 Task: Create a due date automation trigger when advanced on, 2 hours after a card is due add fields with custom field "Resume" set to 10.
Action: Mouse moved to (1053, 76)
Screenshot: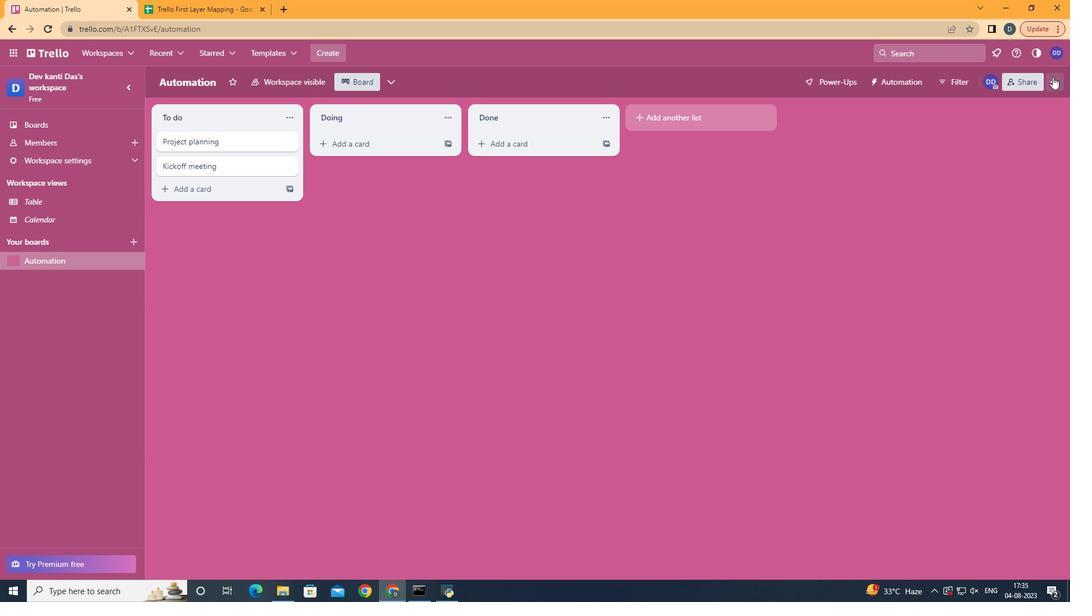 
Action: Mouse pressed left at (1053, 76)
Screenshot: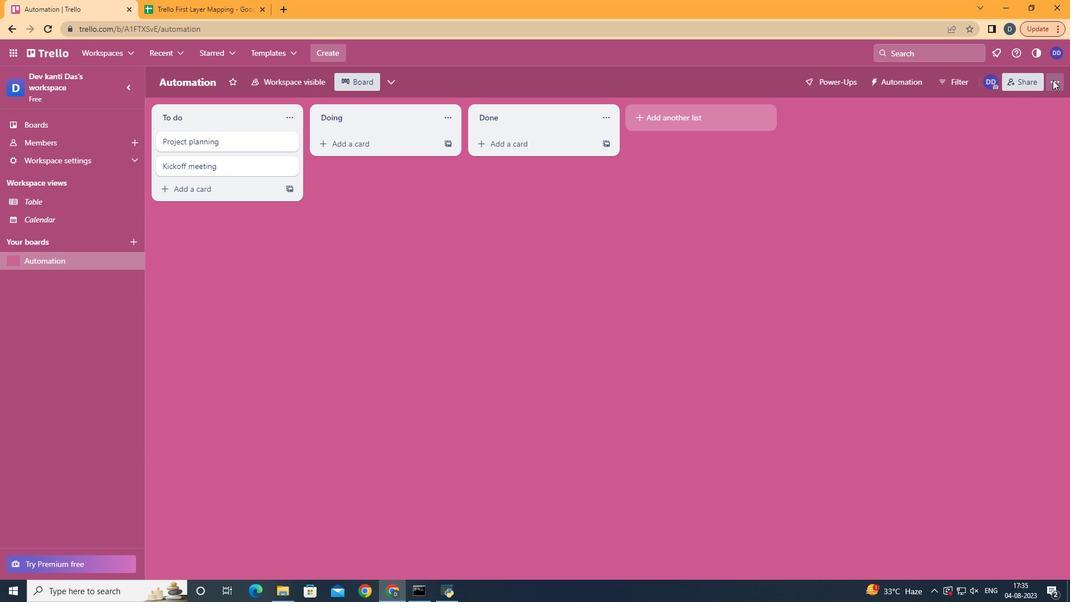 
Action: Mouse moved to (964, 248)
Screenshot: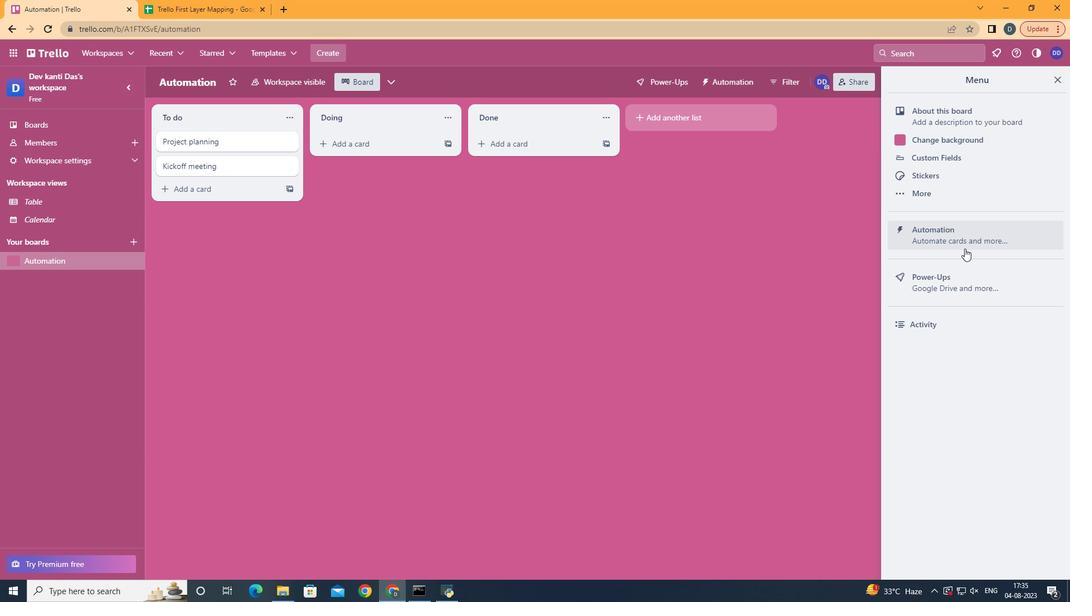 
Action: Mouse pressed left at (964, 248)
Screenshot: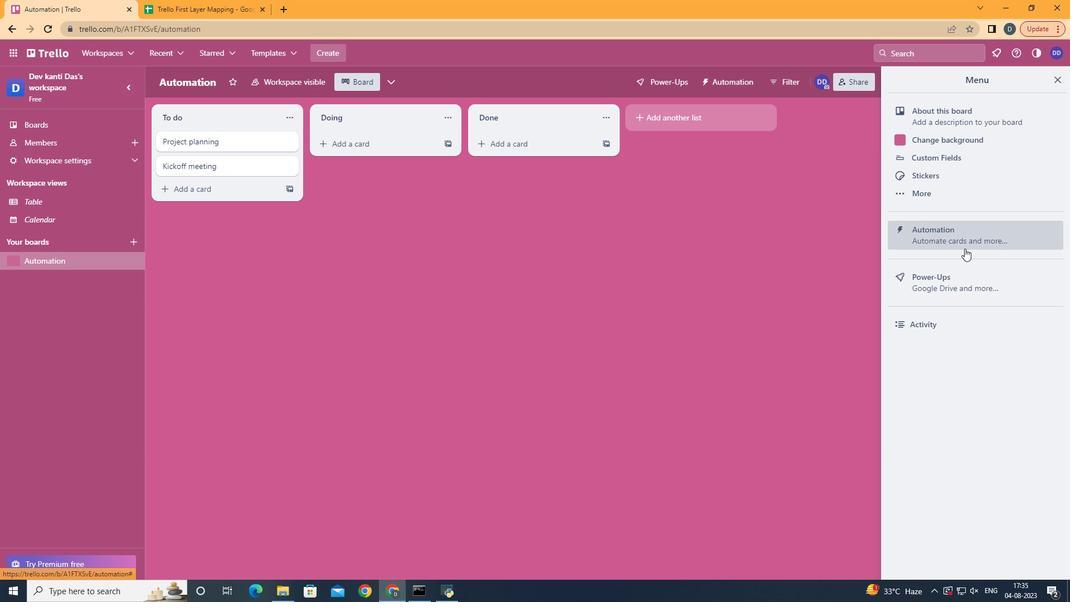 
Action: Mouse moved to (223, 214)
Screenshot: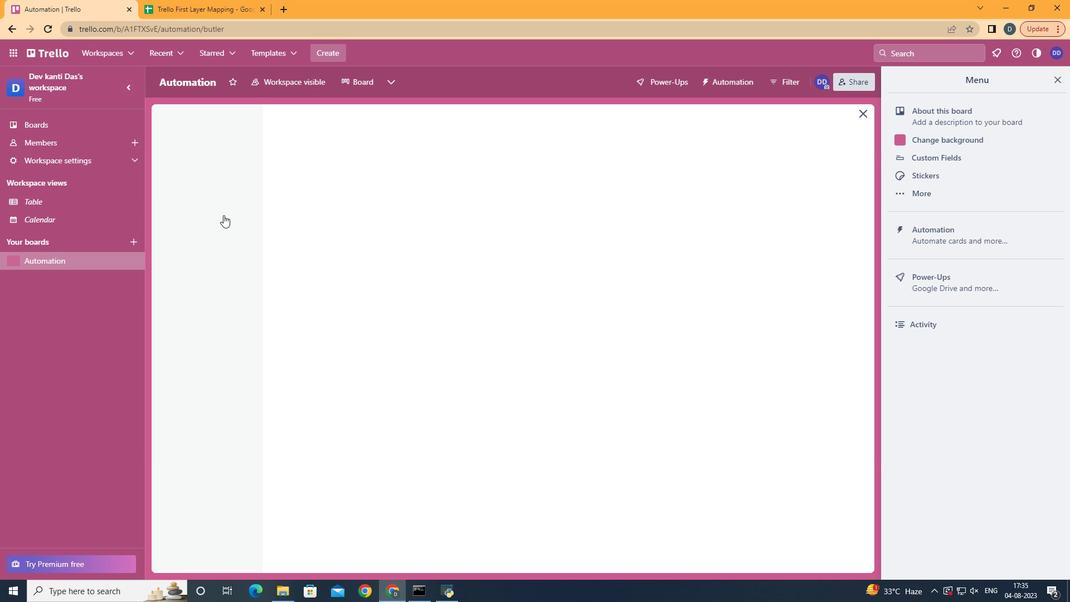 
Action: Mouse pressed left at (223, 214)
Screenshot: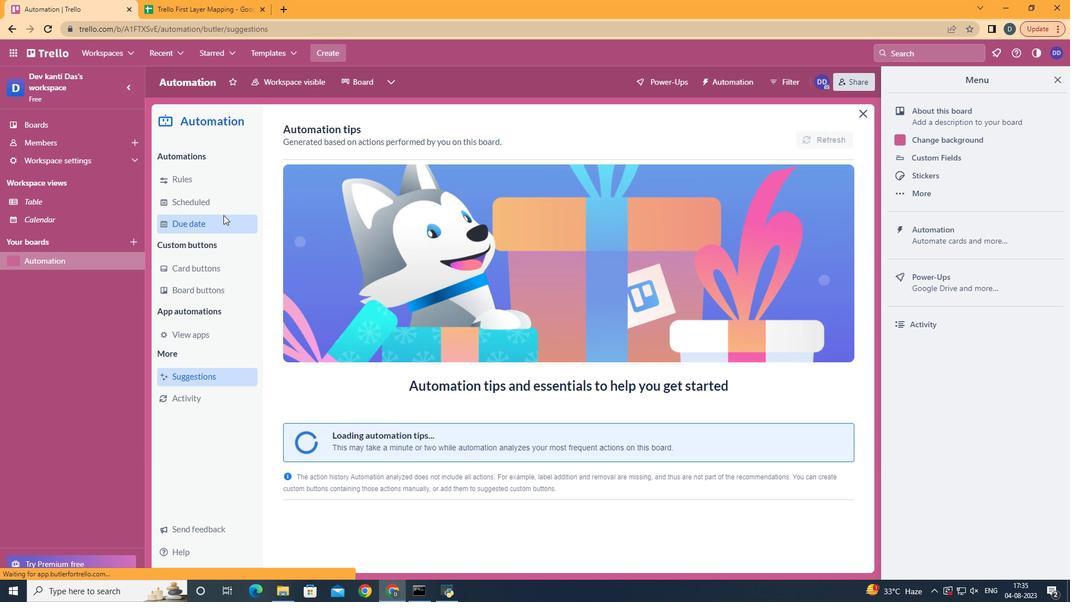 
Action: Mouse moved to (789, 133)
Screenshot: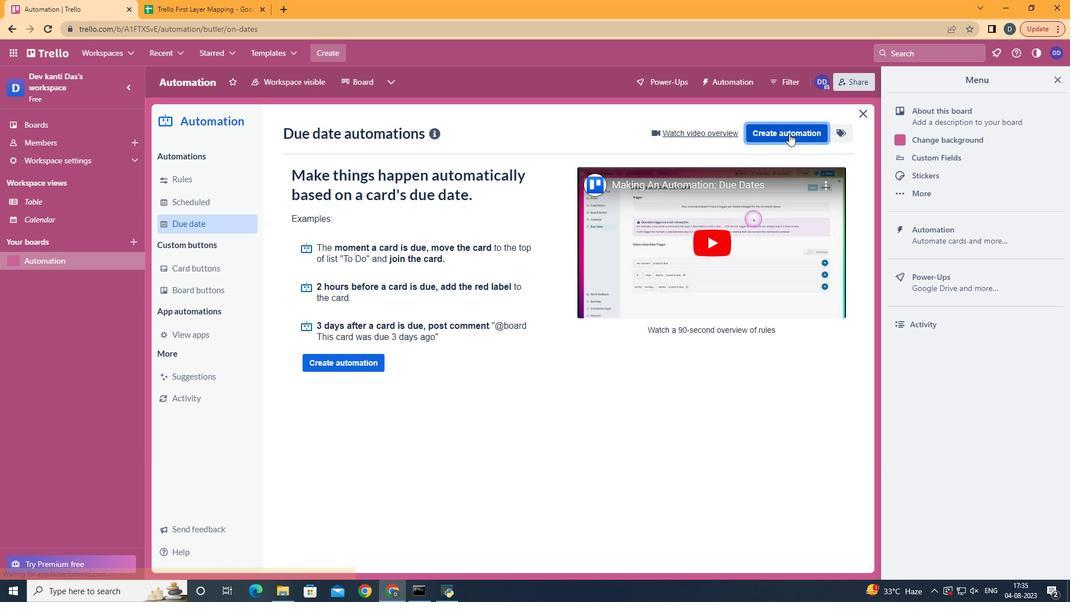 
Action: Mouse pressed left at (789, 133)
Screenshot: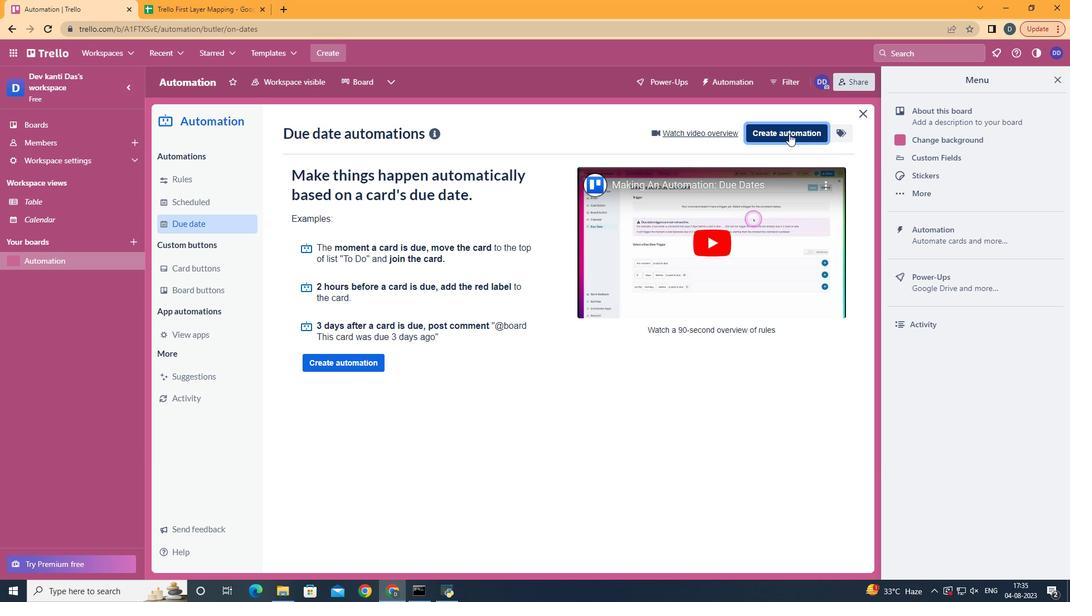 
Action: Mouse moved to (584, 238)
Screenshot: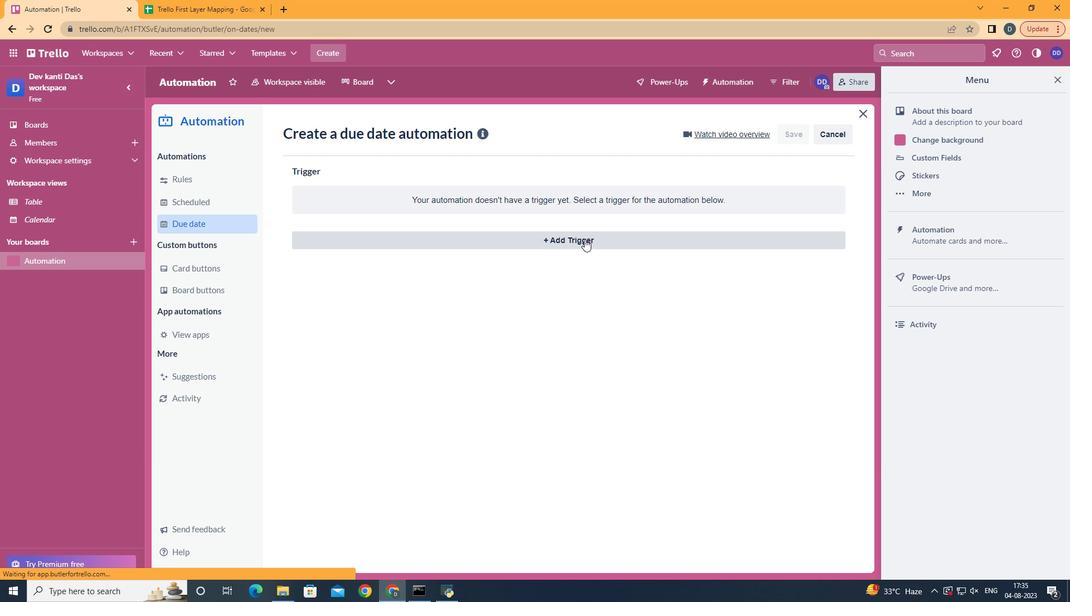 
Action: Mouse pressed left at (584, 238)
Screenshot: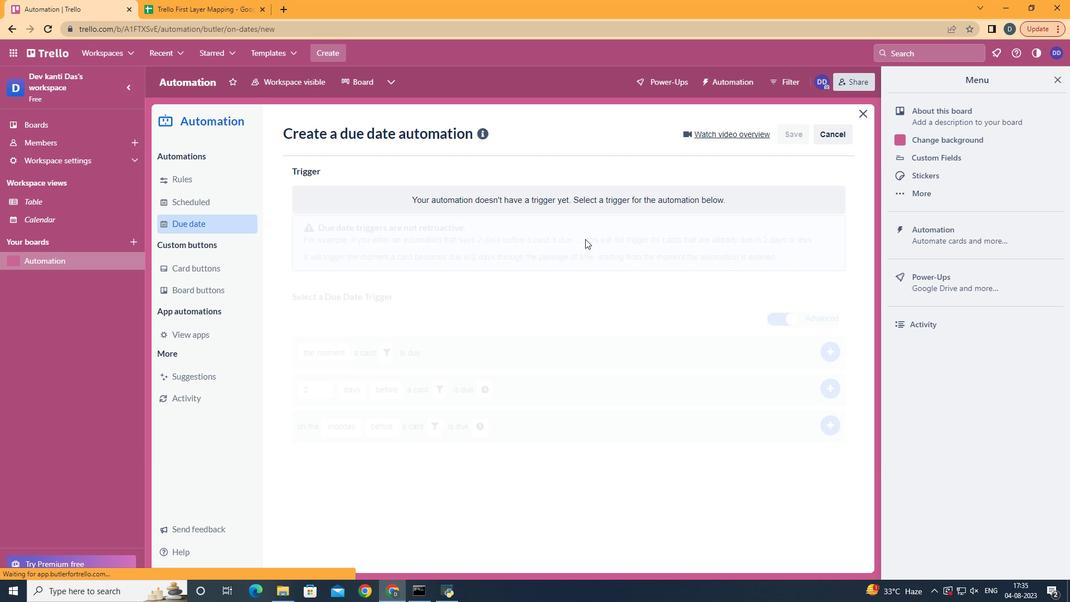 
Action: Mouse moved to (359, 476)
Screenshot: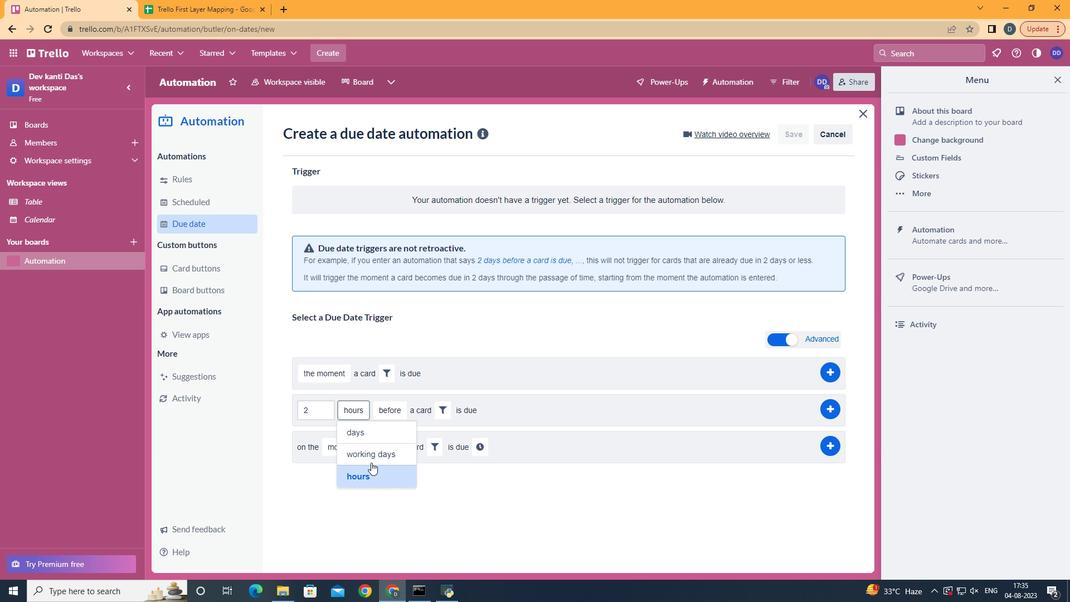 
Action: Mouse pressed left at (359, 476)
Screenshot: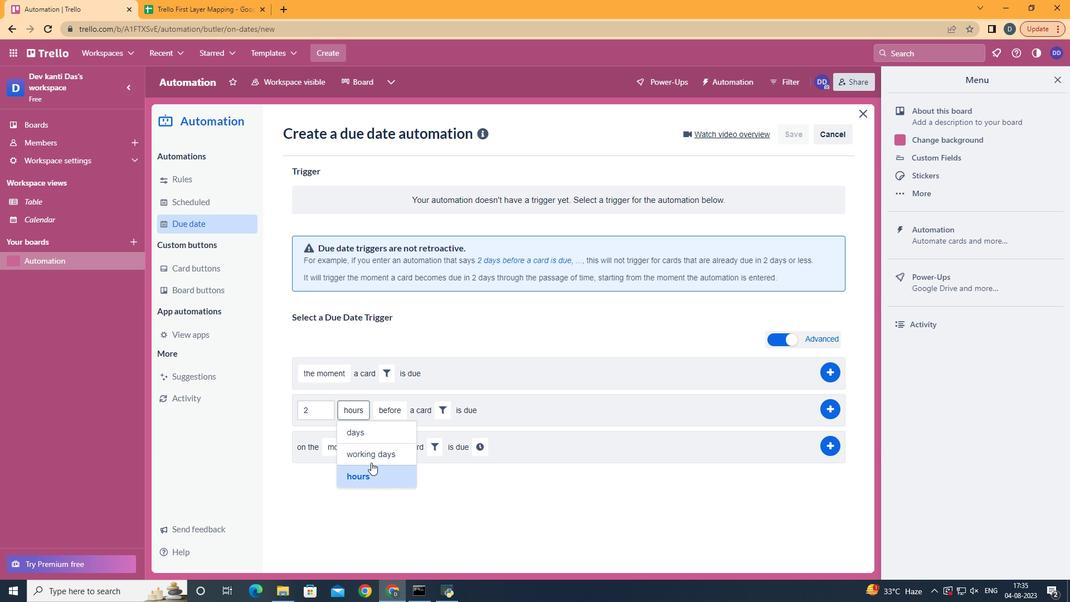 
Action: Mouse moved to (398, 447)
Screenshot: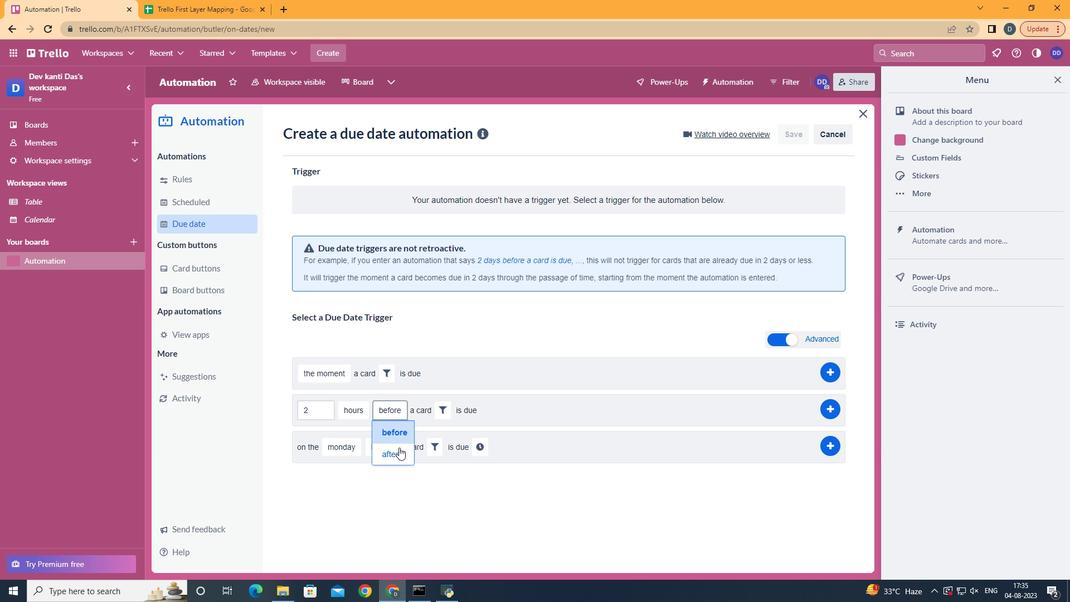 
Action: Mouse pressed left at (398, 447)
Screenshot: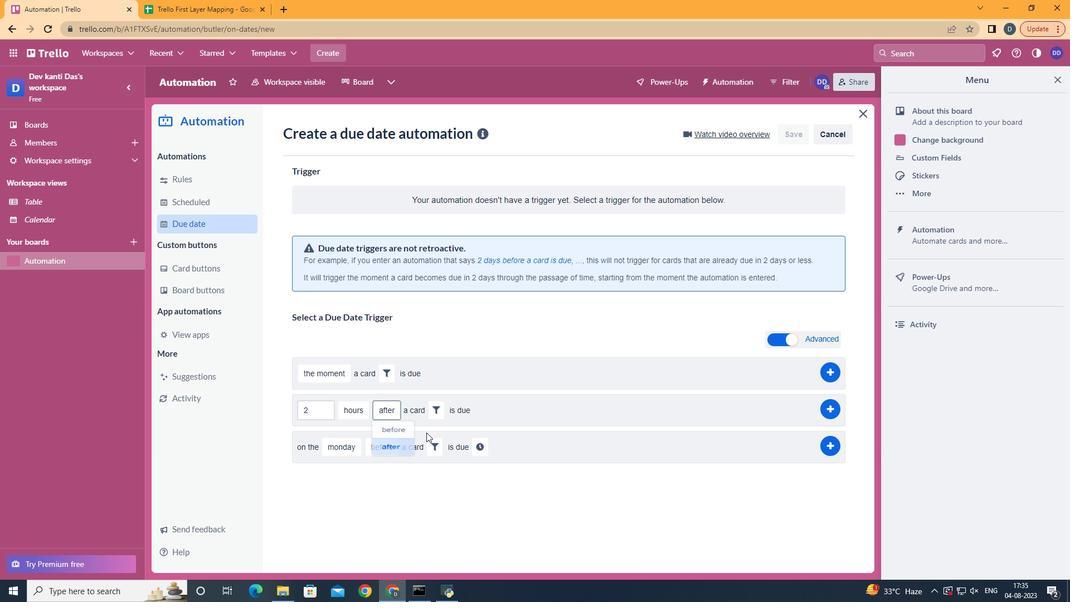 
Action: Mouse moved to (434, 414)
Screenshot: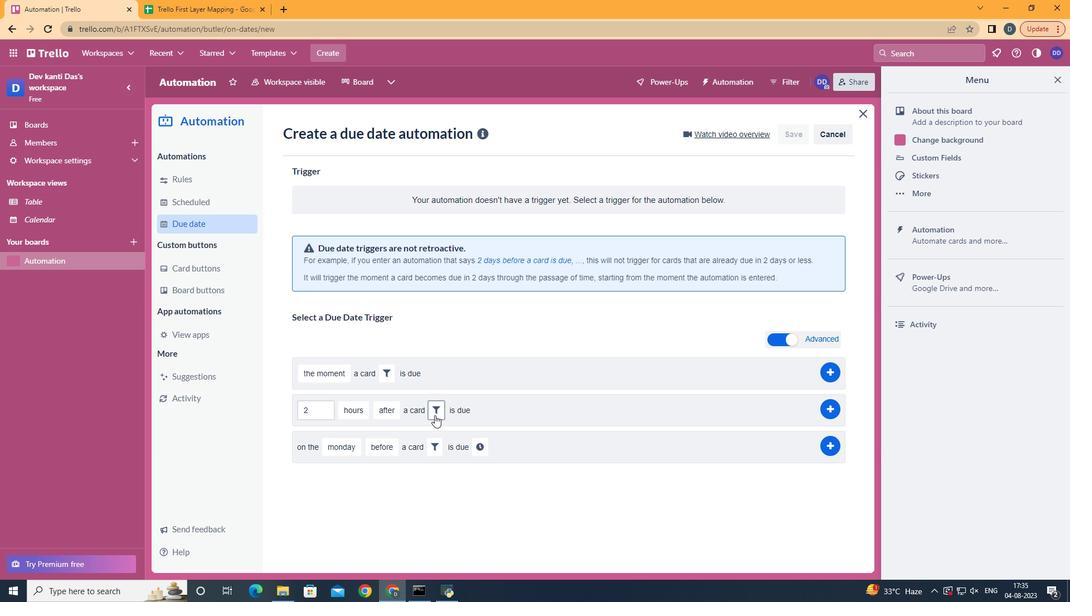 
Action: Mouse pressed left at (434, 414)
Screenshot: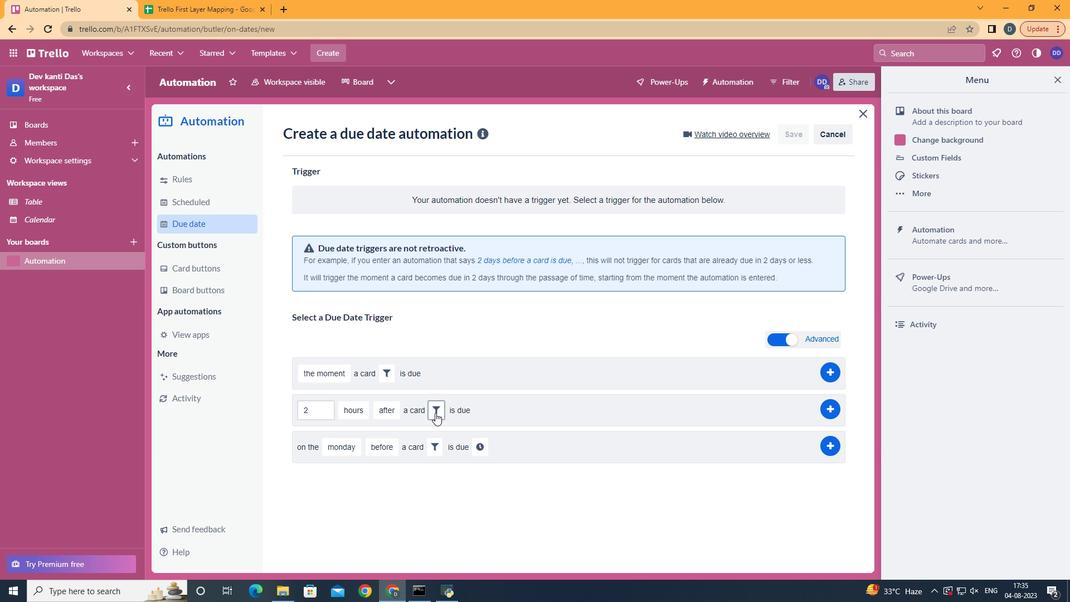 
Action: Mouse moved to (615, 446)
Screenshot: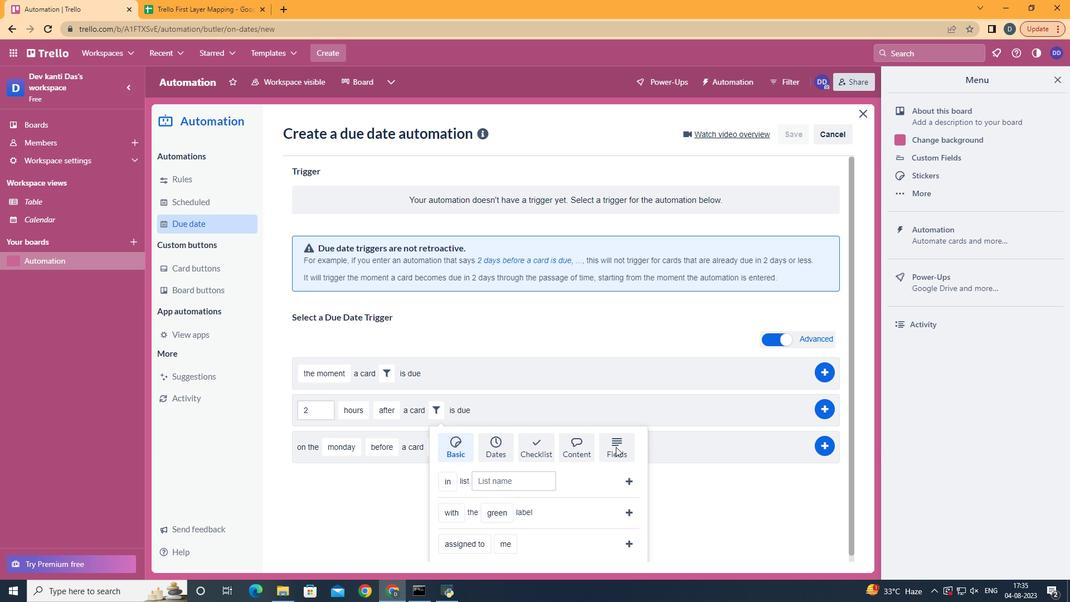 
Action: Mouse pressed left at (615, 446)
Screenshot: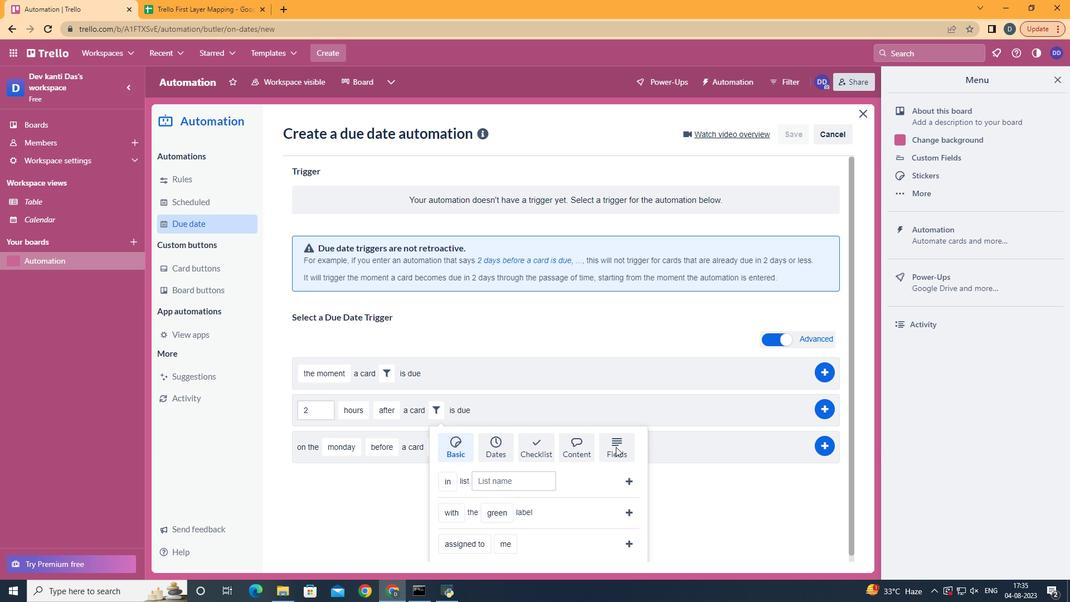 
Action: Mouse moved to (616, 439)
Screenshot: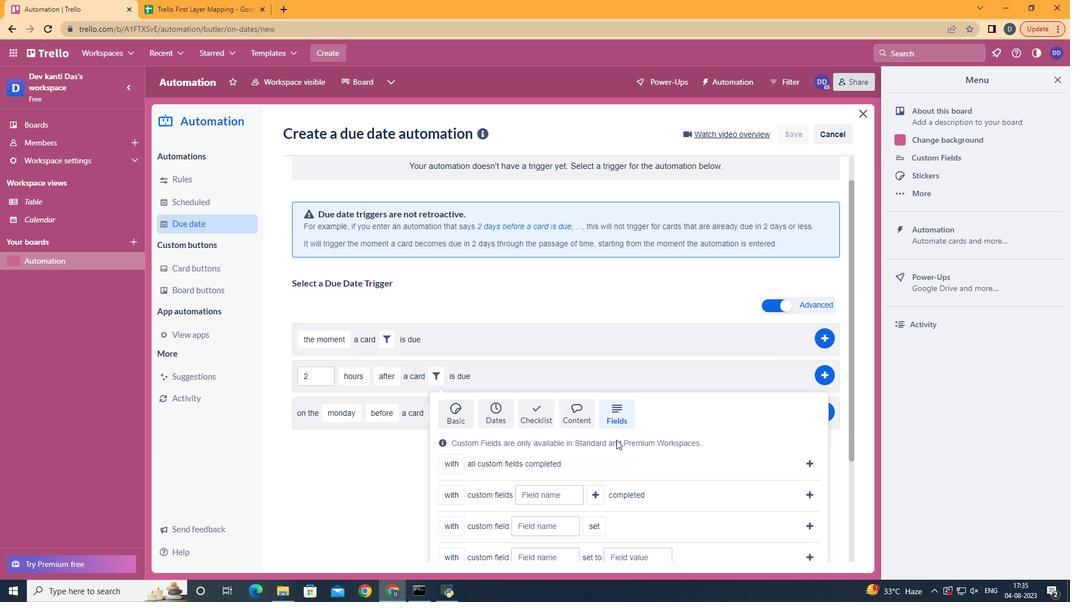 
Action: Mouse scrolled (616, 438) with delta (0, 0)
Screenshot: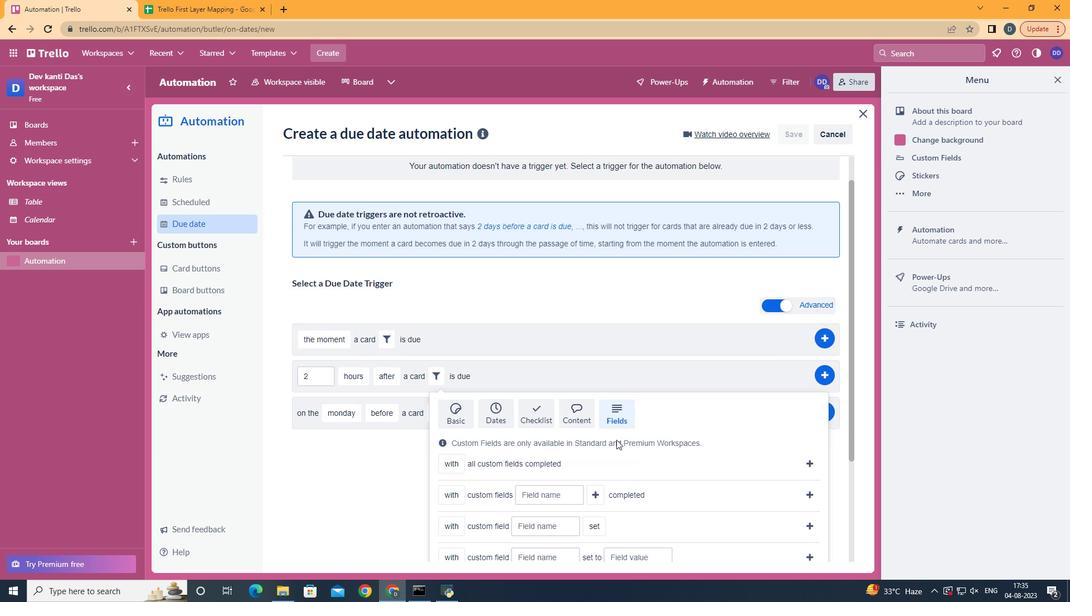 
Action: Mouse scrolled (616, 438) with delta (0, 0)
Screenshot: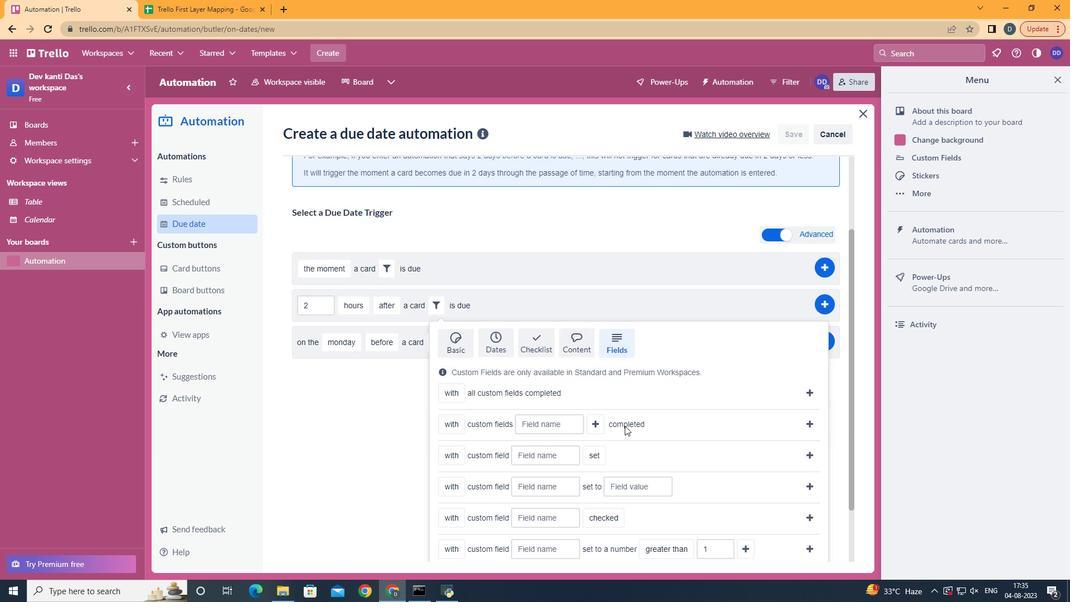 
Action: Mouse scrolled (616, 438) with delta (0, 0)
Screenshot: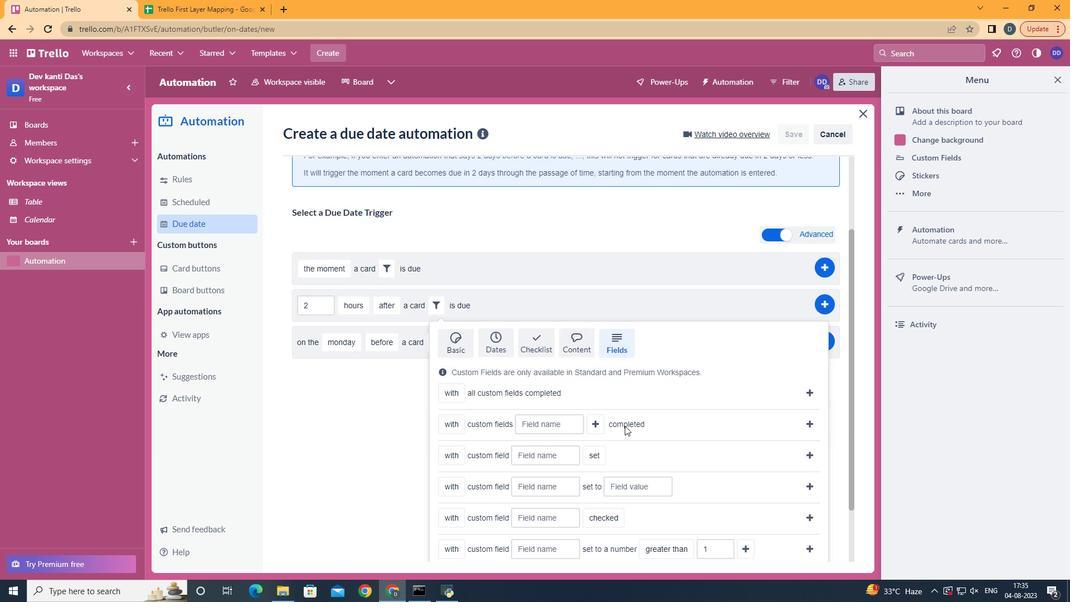 
Action: Mouse scrolled (616, 438) with delta (0, 0)
Screenshot: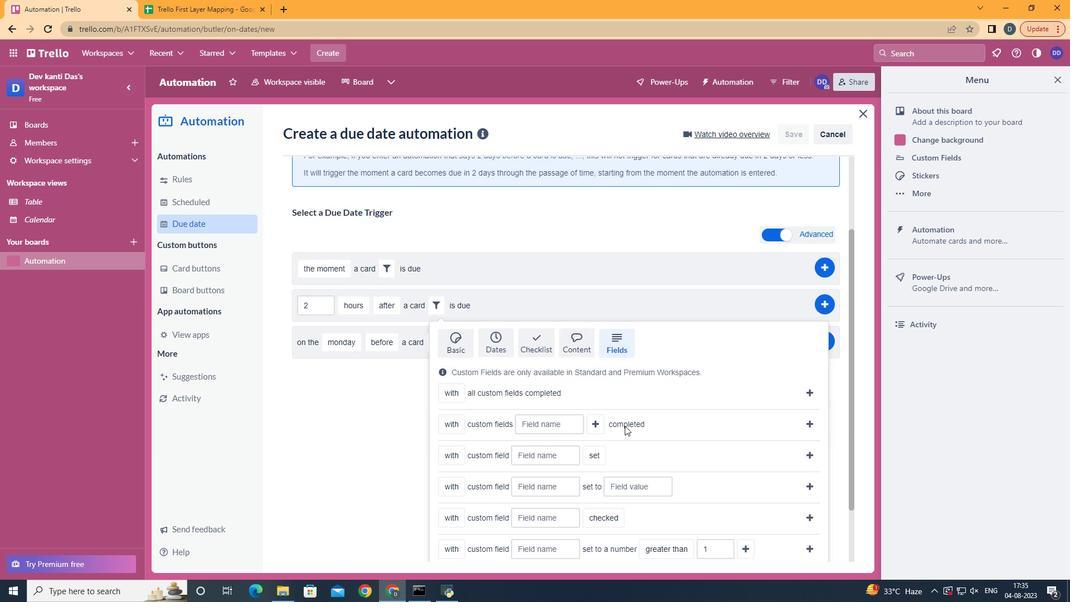 
Action: Mouse scrolled (616, 438) with delta (0, 0)
Screenshot: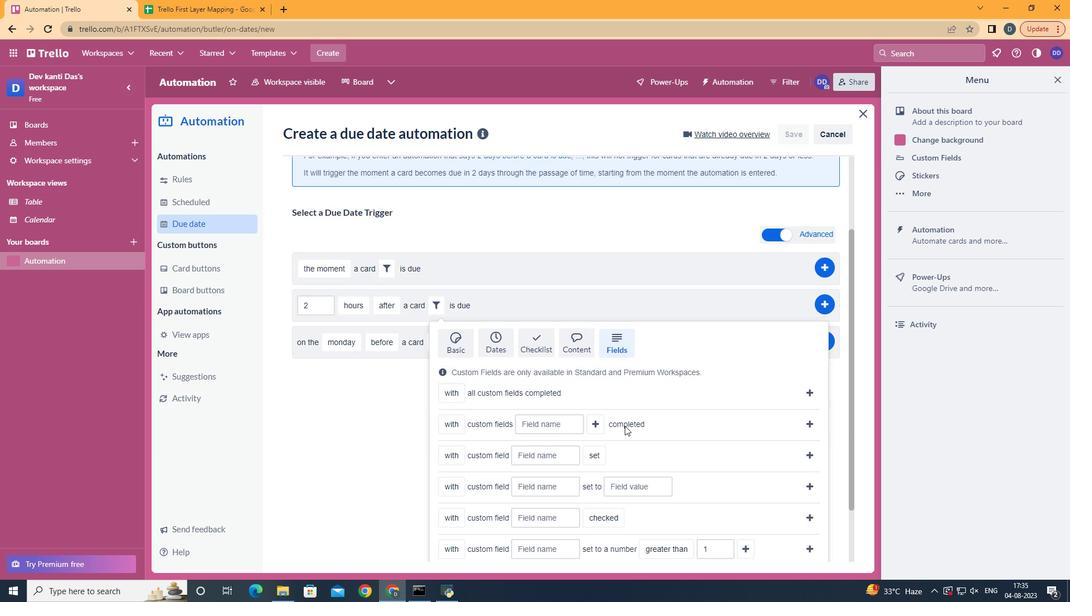 
Action: Mouse moved to (450, 435)
Screenshot: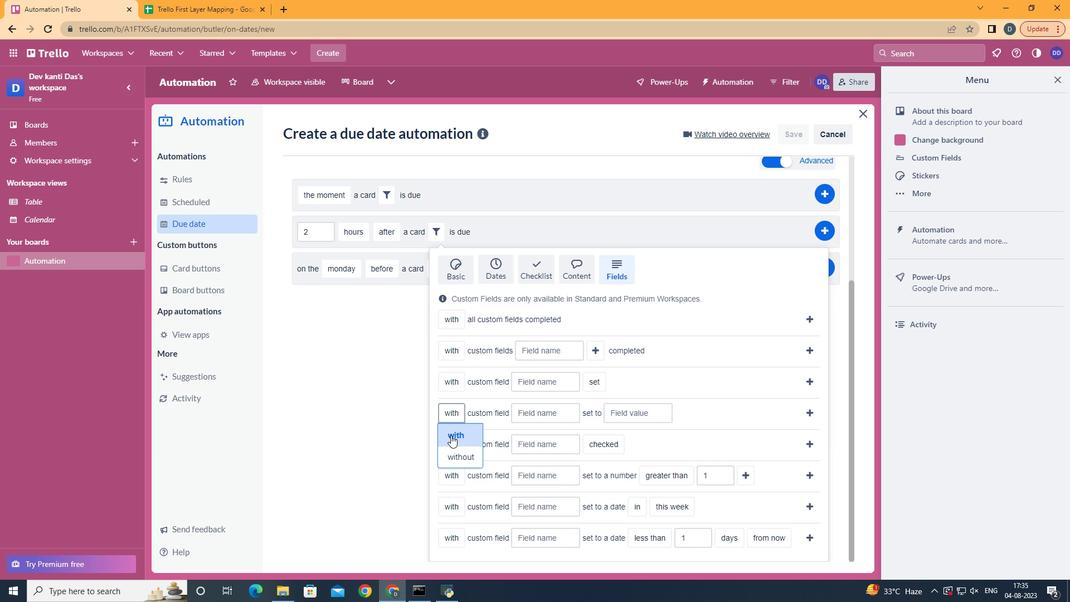 
Action: Mouse pressed left at (450, 435)
Screenshot: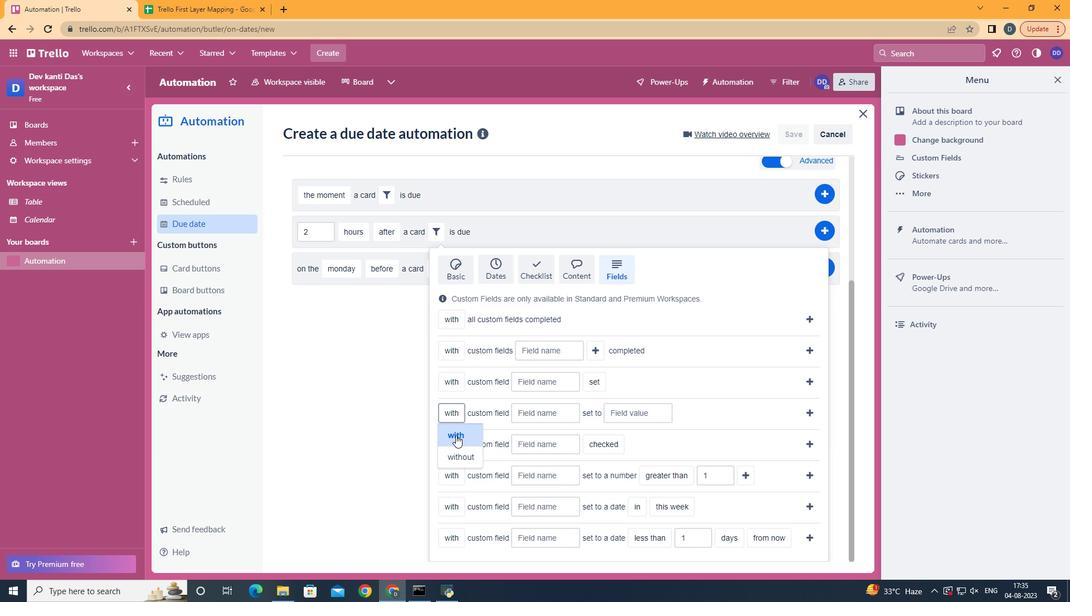 
Action: Mouse moved to (529, 416)
Screenshot: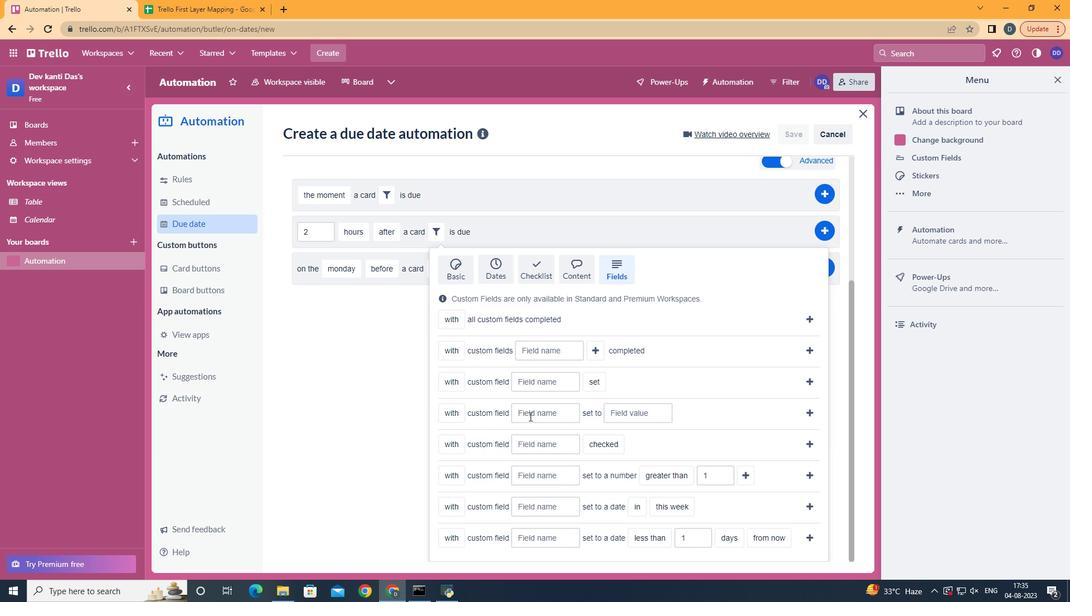 
Action: Mouse pressed left at (529, 416)
Screenshot: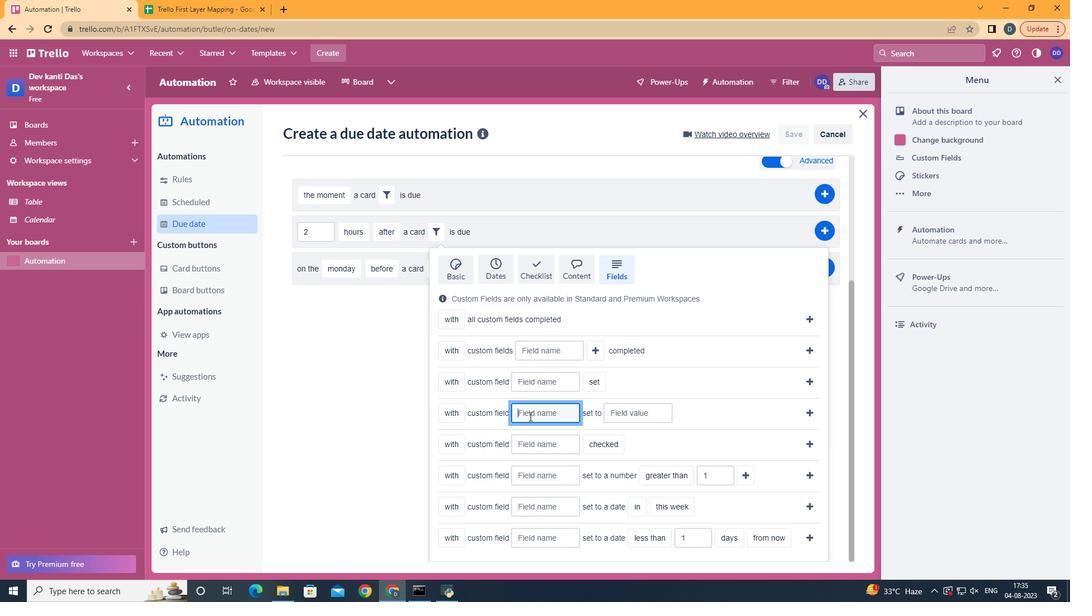 
Action: Key pressed <Key.shift>Resume
Screenshot: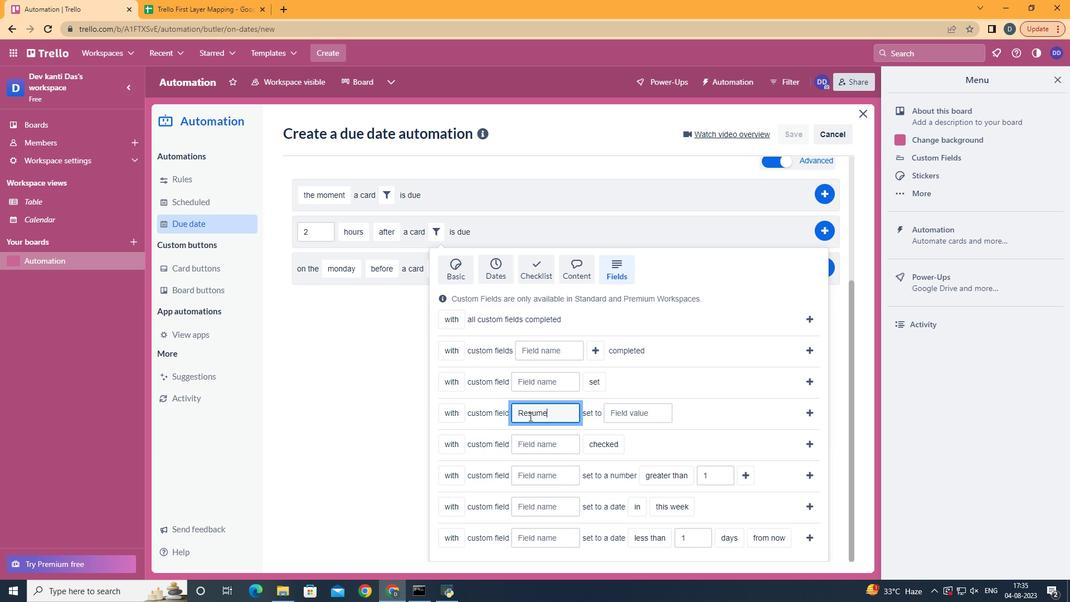 
Action: Mouse moved to (614, 414)
Screenshot: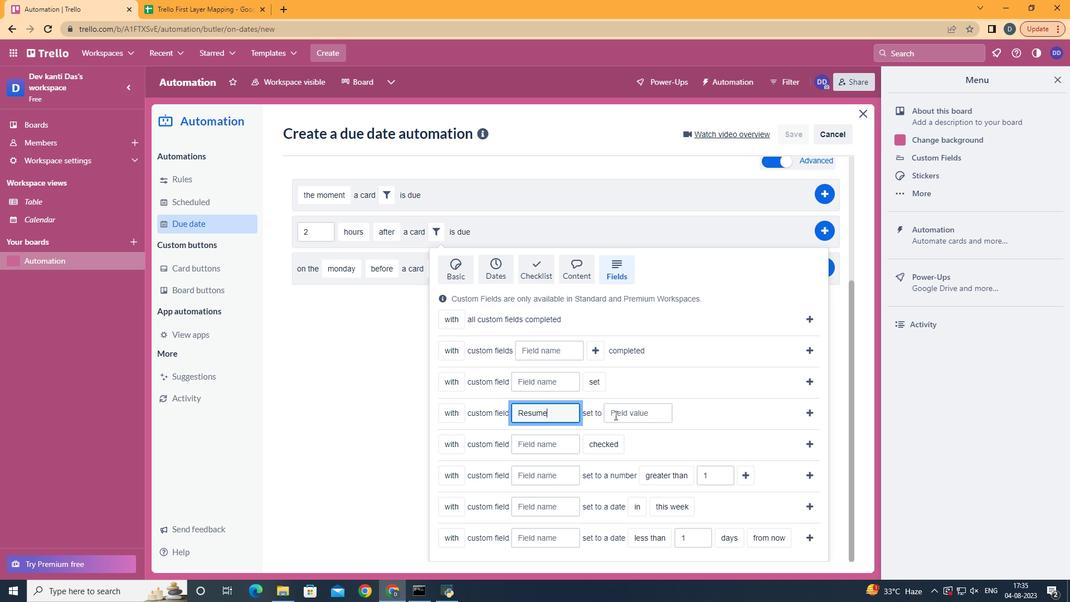 
Action: Mouse pressed left at (614, 414)
Screenshot: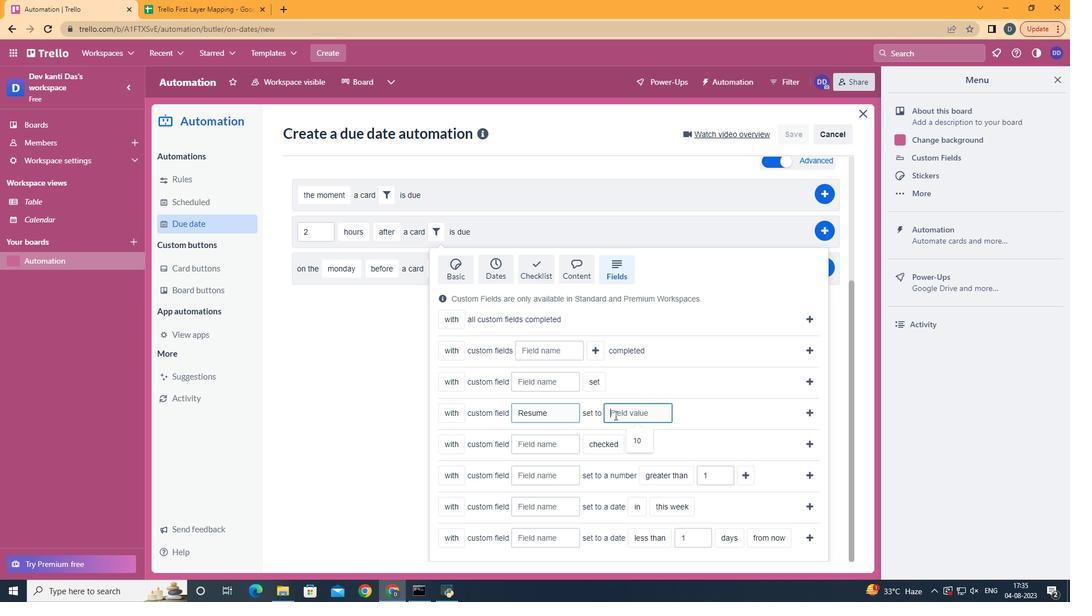 
Action: Mouse moved to (615, 414)
Screenshot: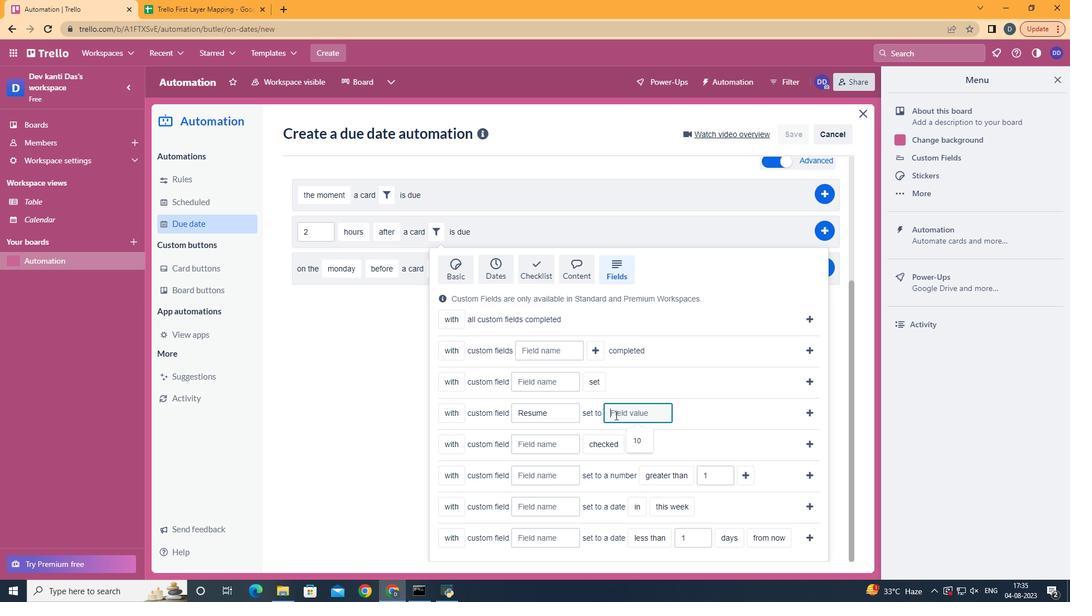 
Action: Key pressed 10
Screenshot: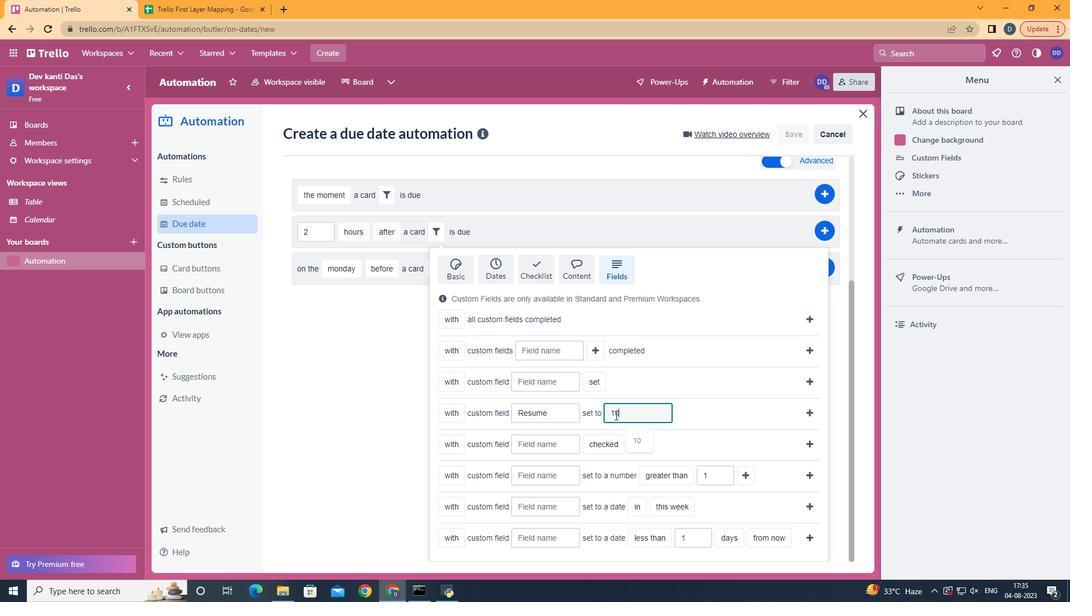 
Action: Mouse moved to (807, 419)
Screenshot: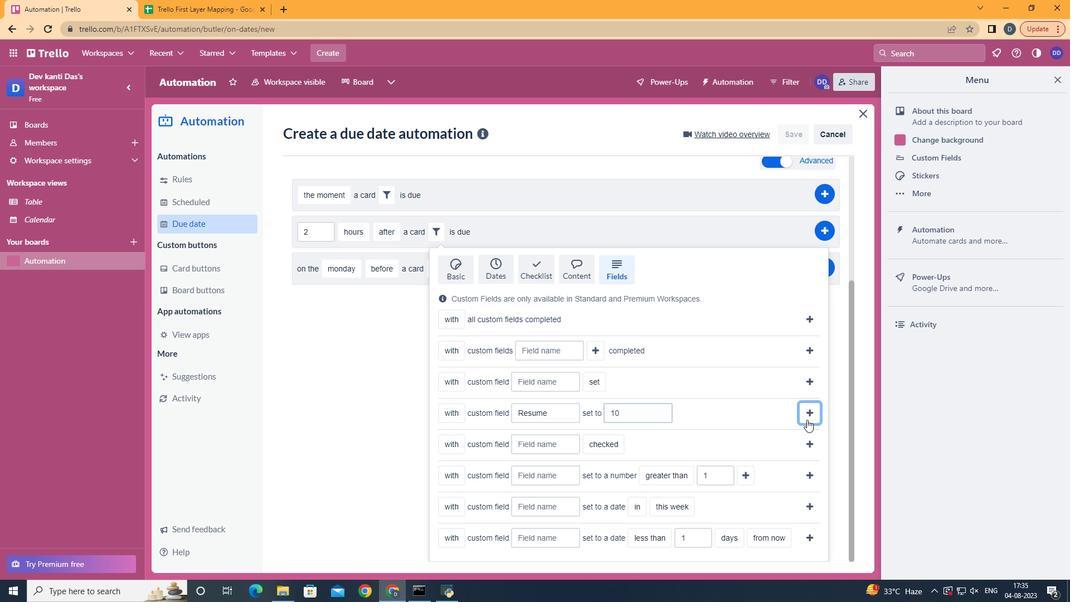 
Action: Mouse pressed left at (807, 419)
Screenshot: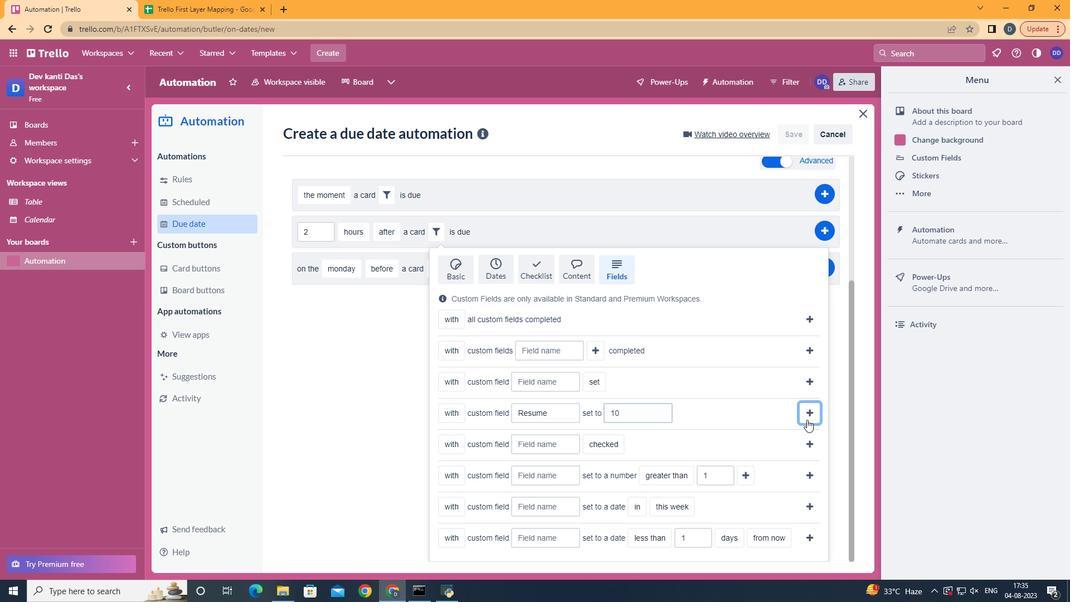 
Action: Mouse moved to (826, 405)
Screenshot: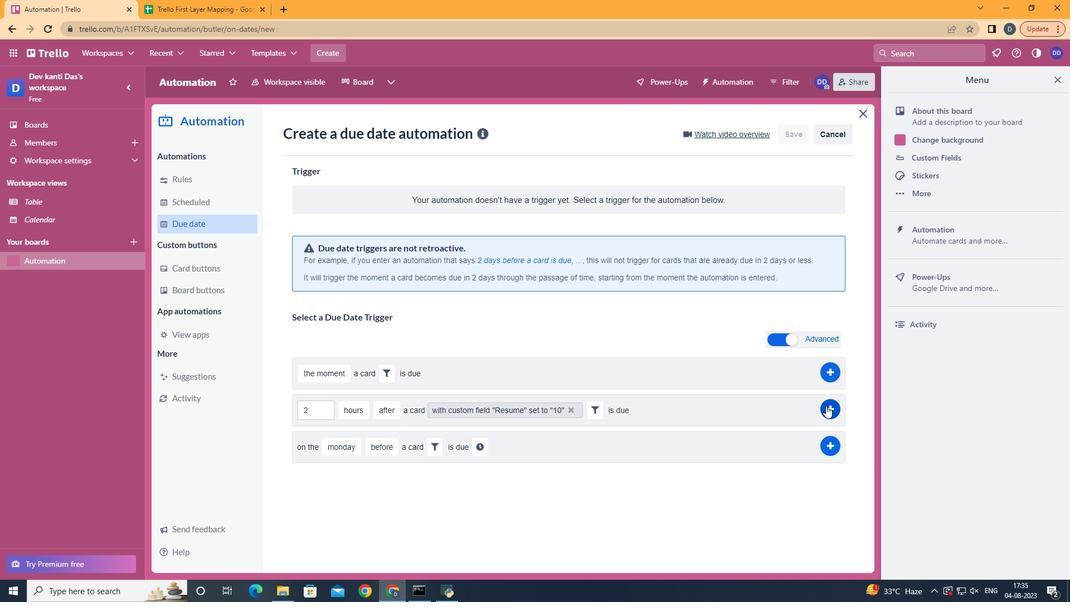 
Action: Mouse pressed left at (826, 405)
Screenshot: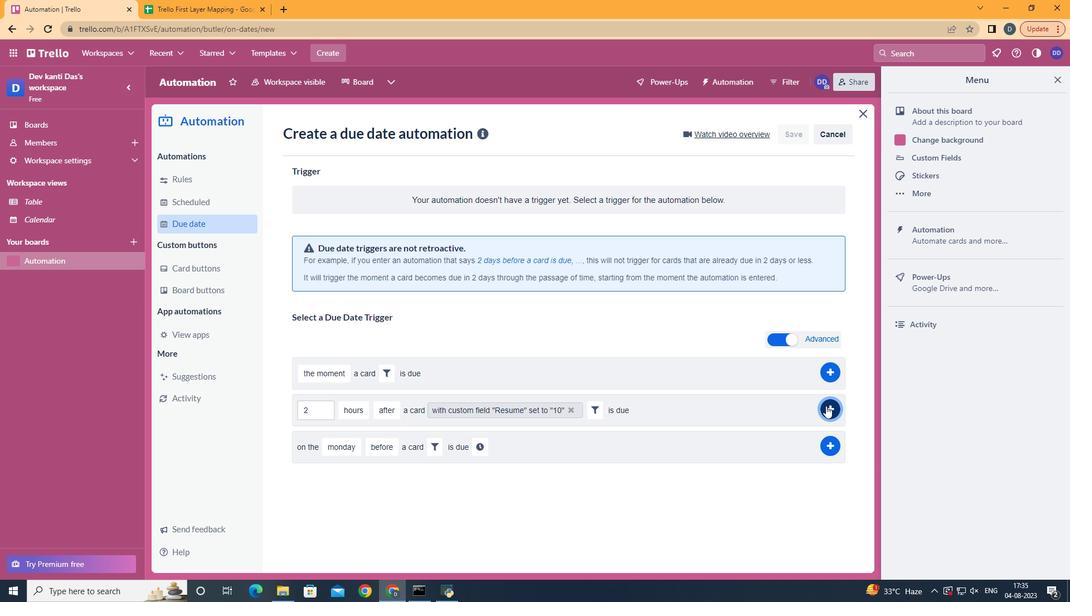 
Action: Mouse moved to (461, 195)
Screenshot: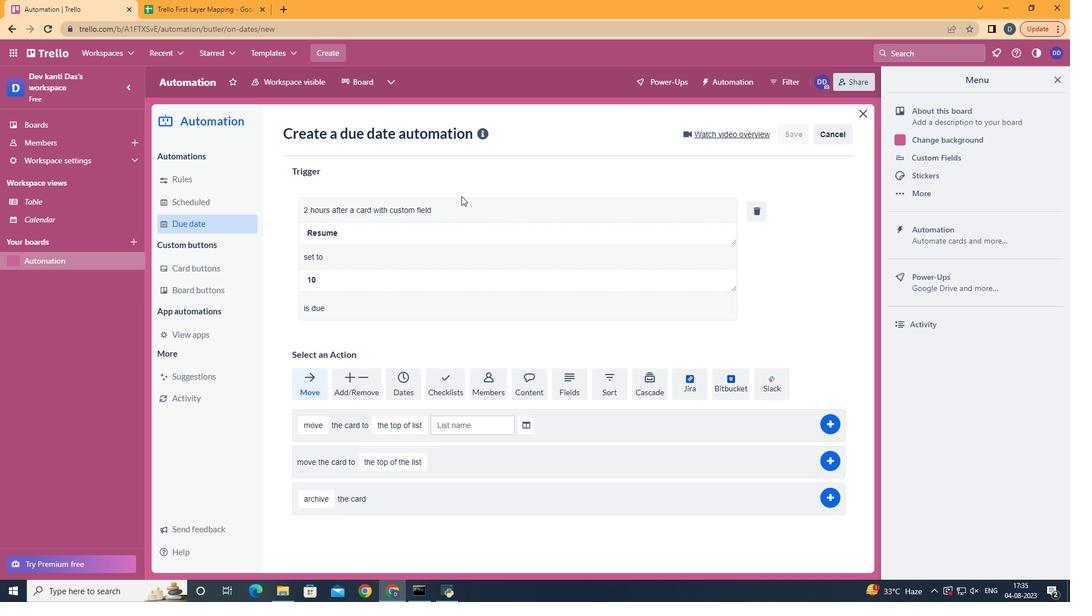 
